 Task: Select the Blue color as event color.
Action: Mouse moved to (111, 154)
Screenshot: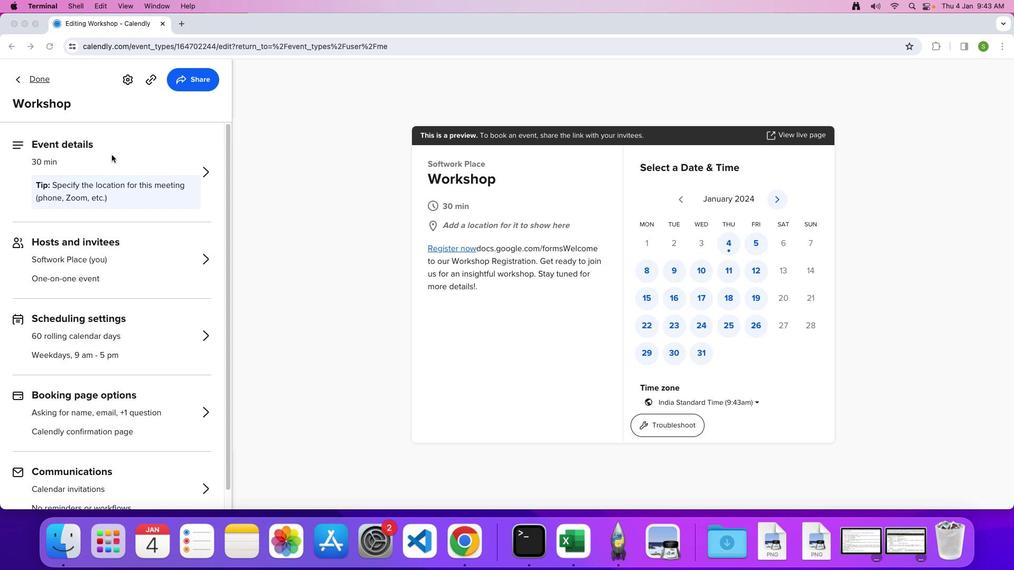 
Action: Mouse pressed left at (111, 154)
Screenshot: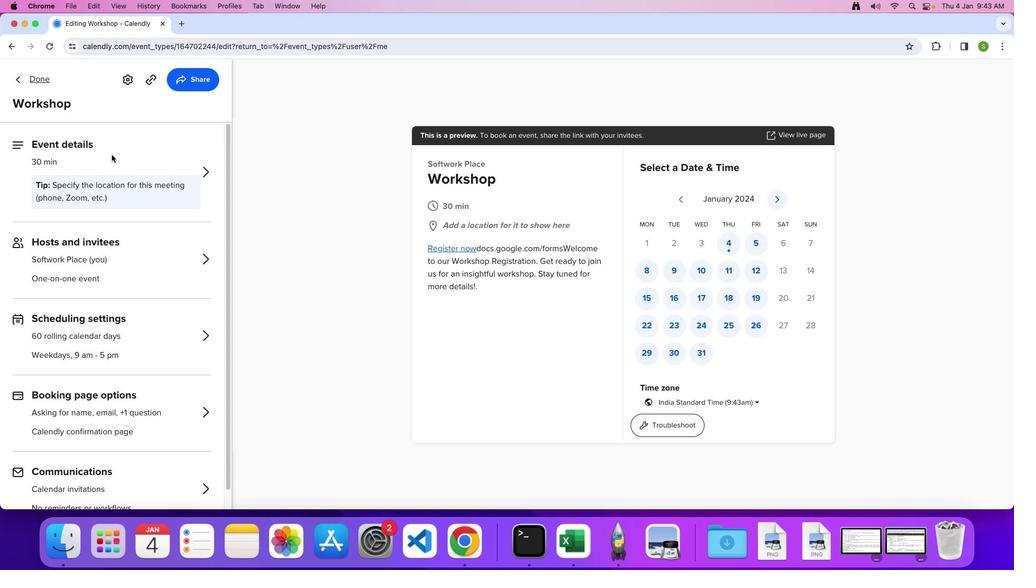 
Action: Mouse moved to (116, 149)
Screenshot: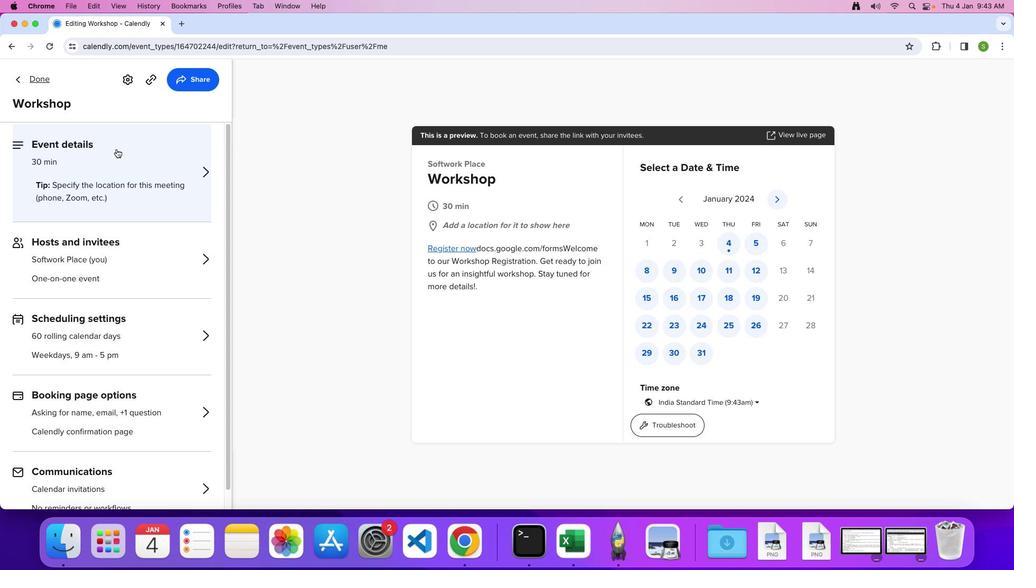 
Action: Mouse pressed left at (116, 149)
Screenshot: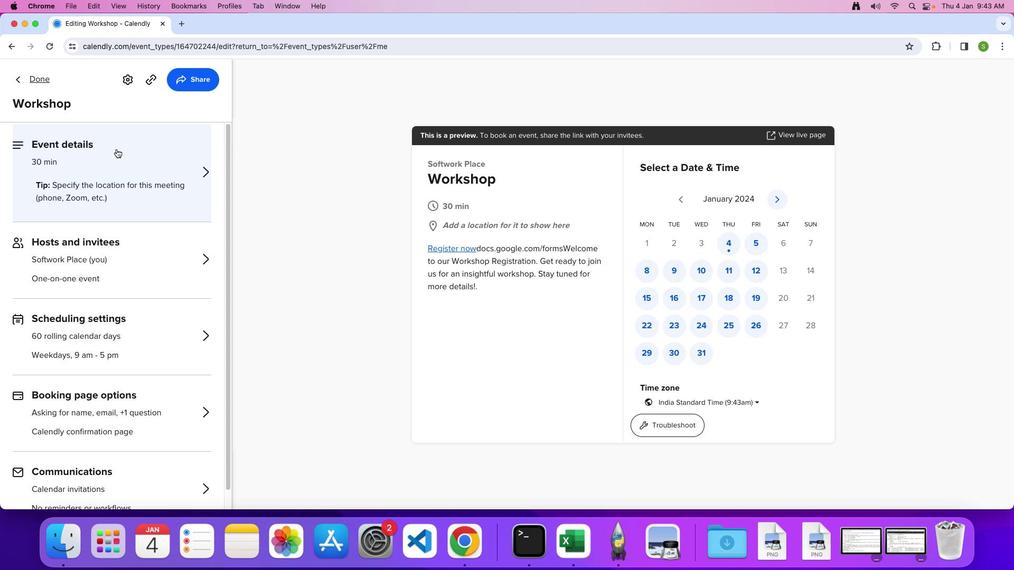 
Action: Mouse moved to (40, 166)
Screenshot: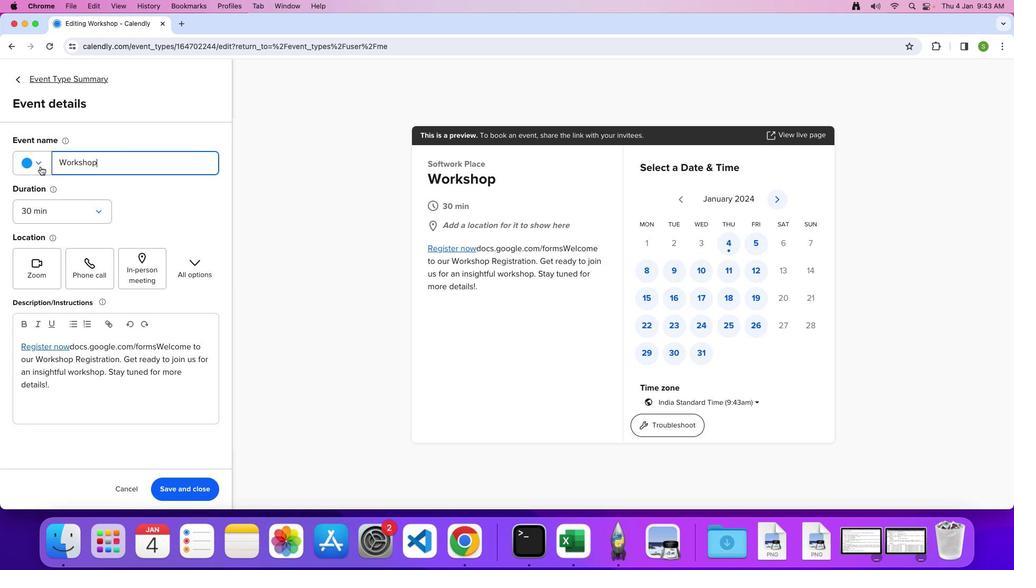 
Action: Mouse pressed left at (40, 166)
Screenshot: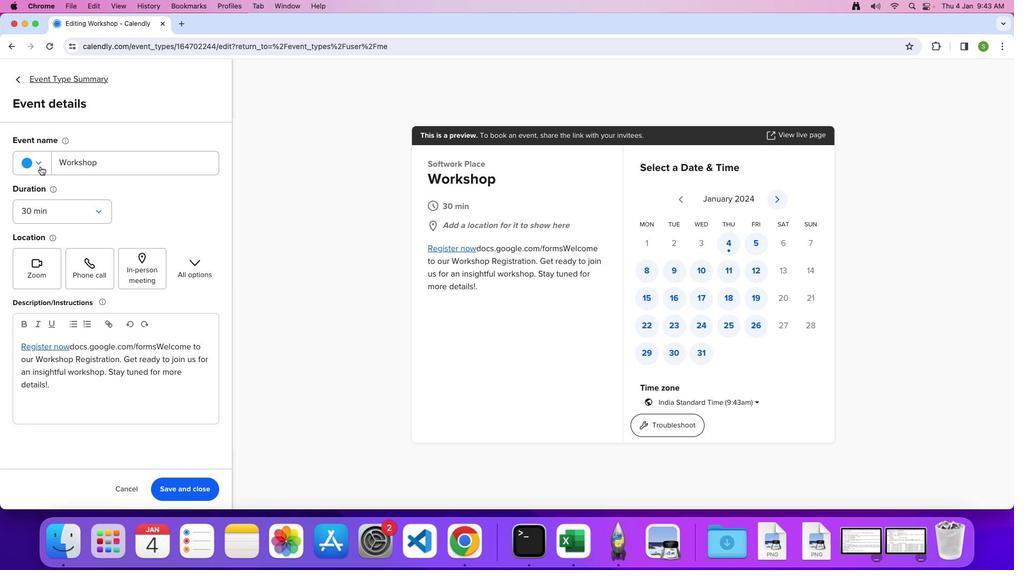 
Action: Mouse moved to (102, 214)
Screenshot: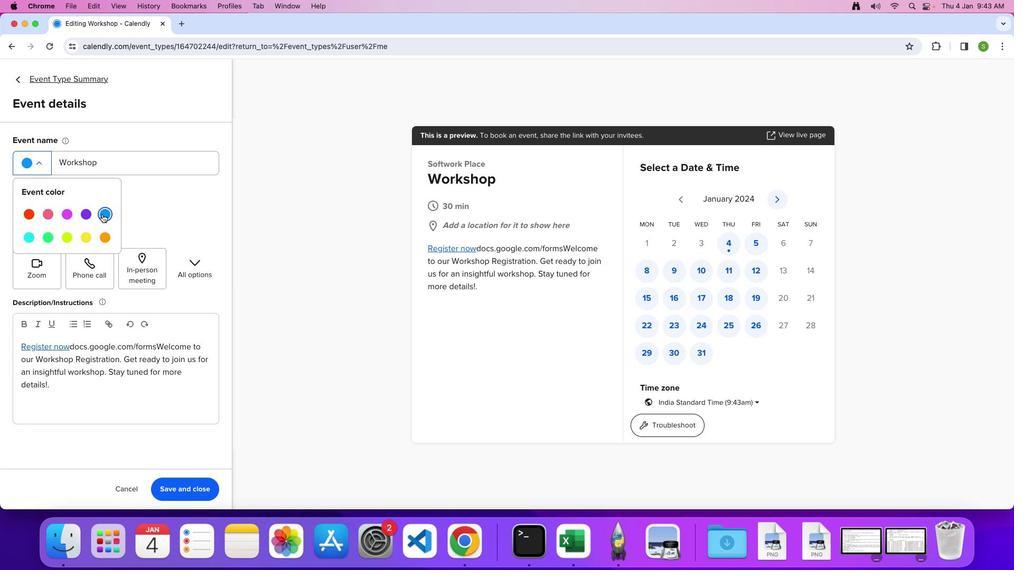 
Action: Mouse pressed left at (102, 214)
Screenshot: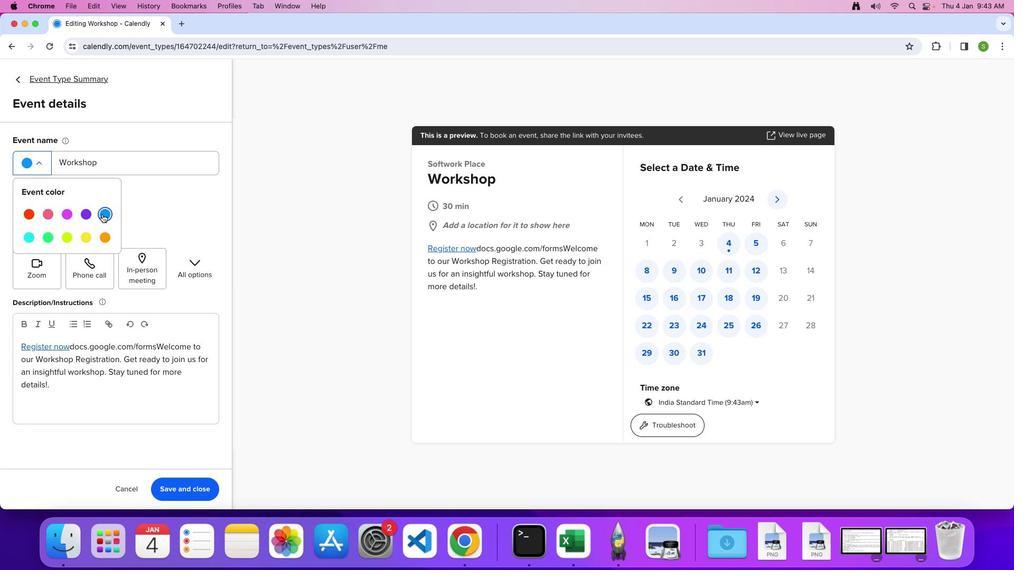 
Action: Mouse moved to (103, 214)
Screenshot: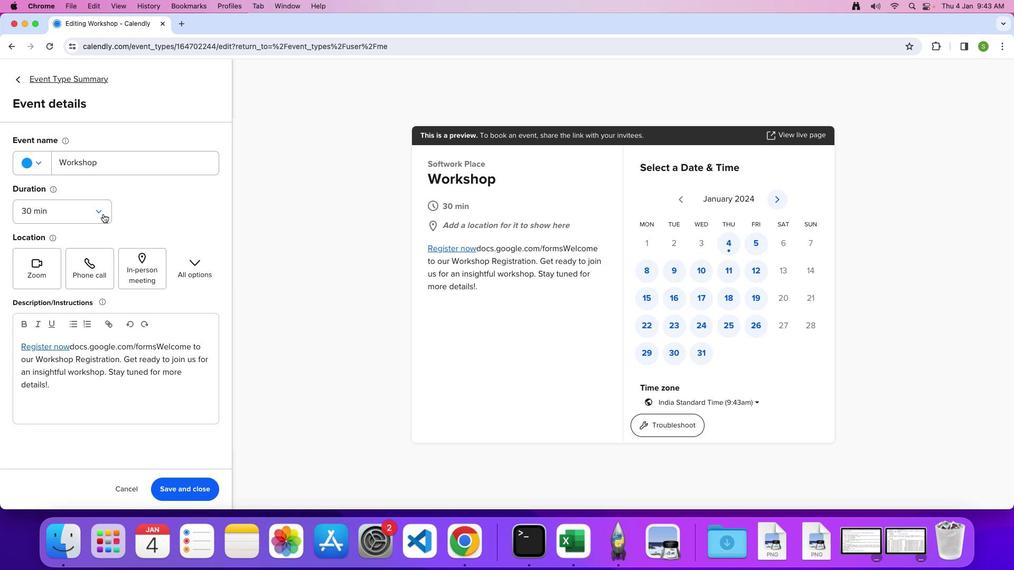 
